 Task: Add a condition where "Priority Is not Normal" in pending tickets.
Action: Mouse moved to (166, 509)
Screenshot: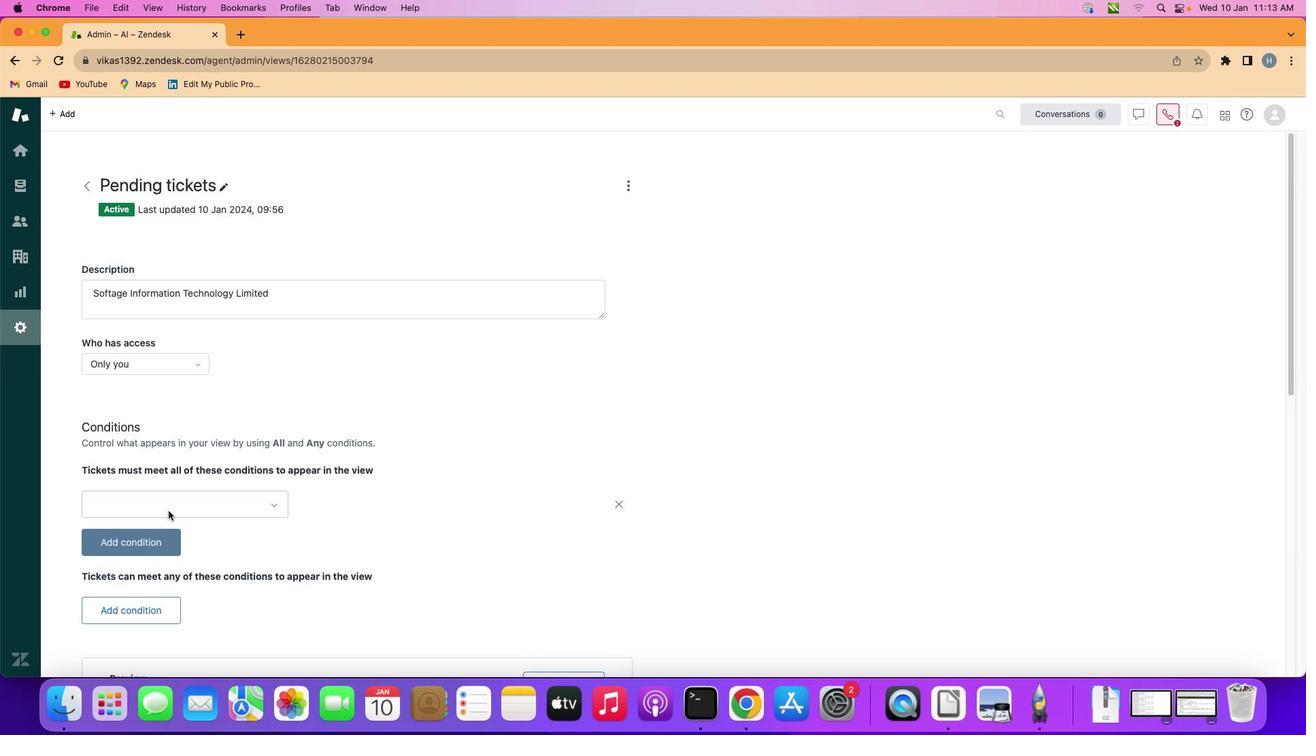 
Action: Mouse pressed left at (166, 509)
Screenshot: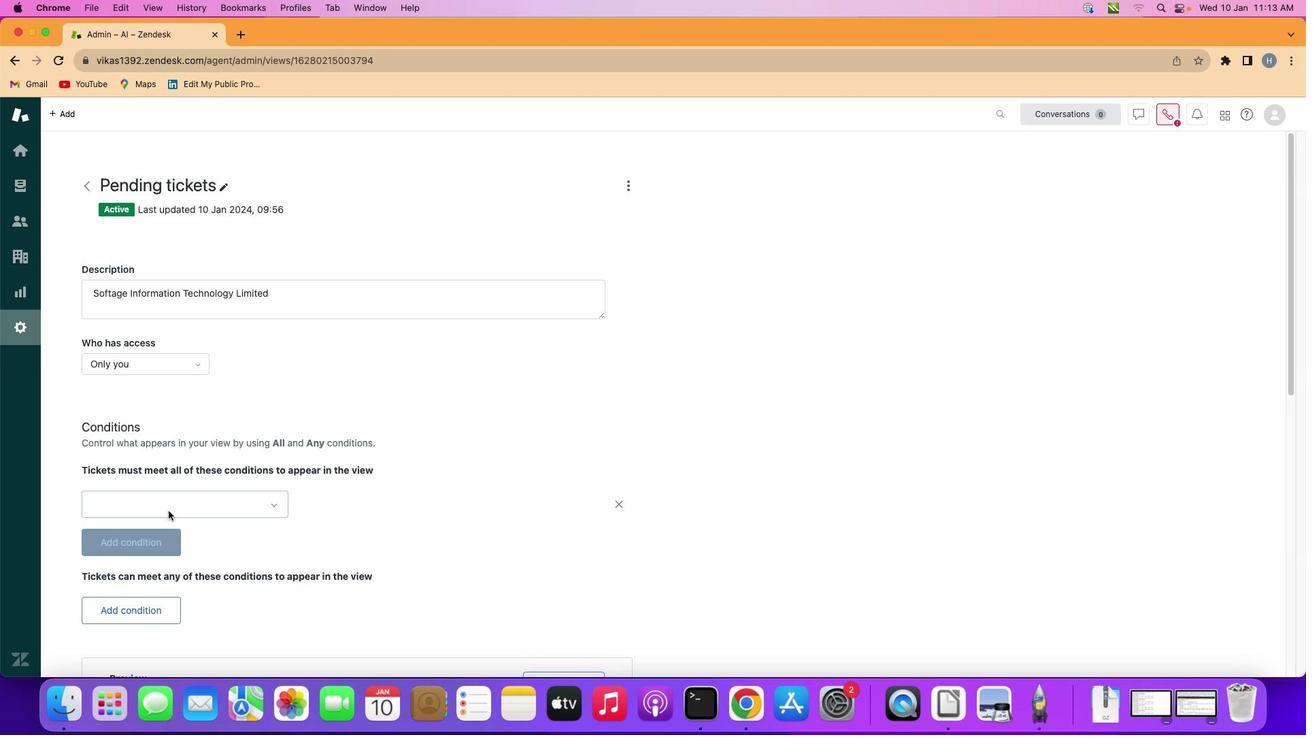 
Action: Mouse moved to (212, 502)
Screenshot: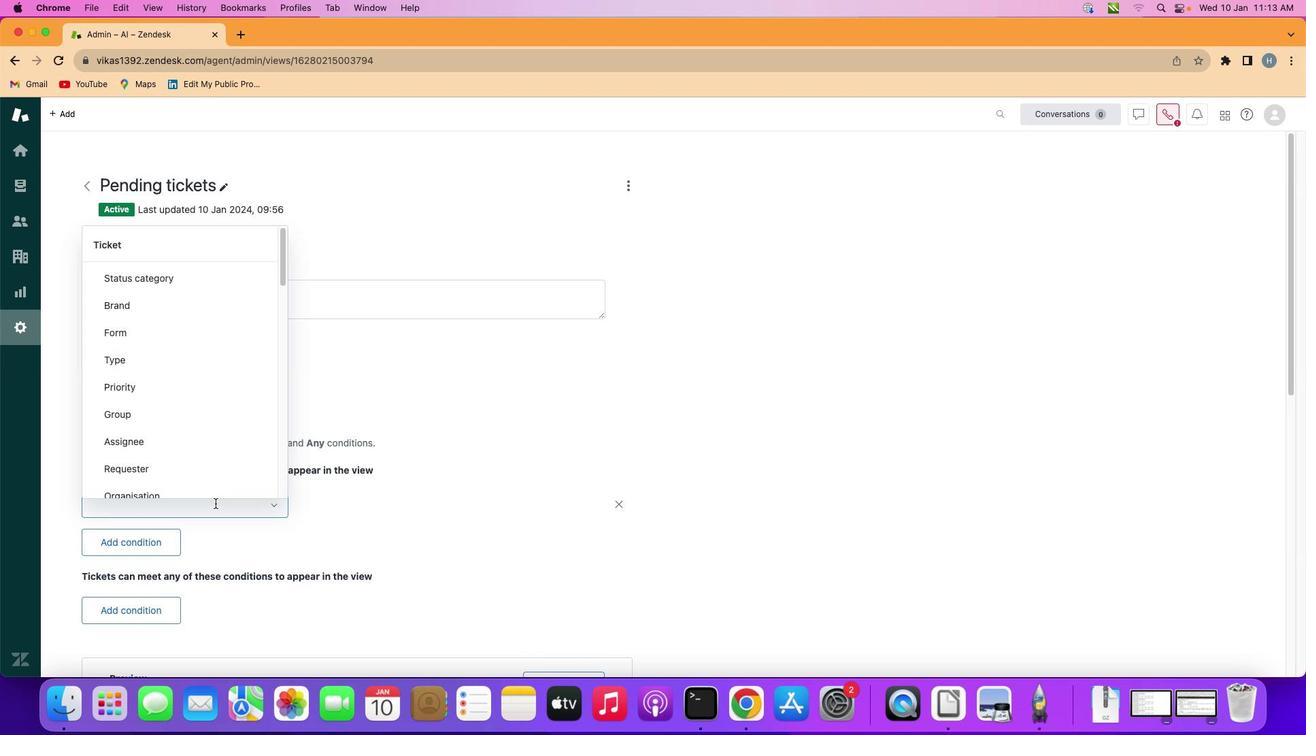 
Action: Mouse pressed left at (212, 502)
Screenshot: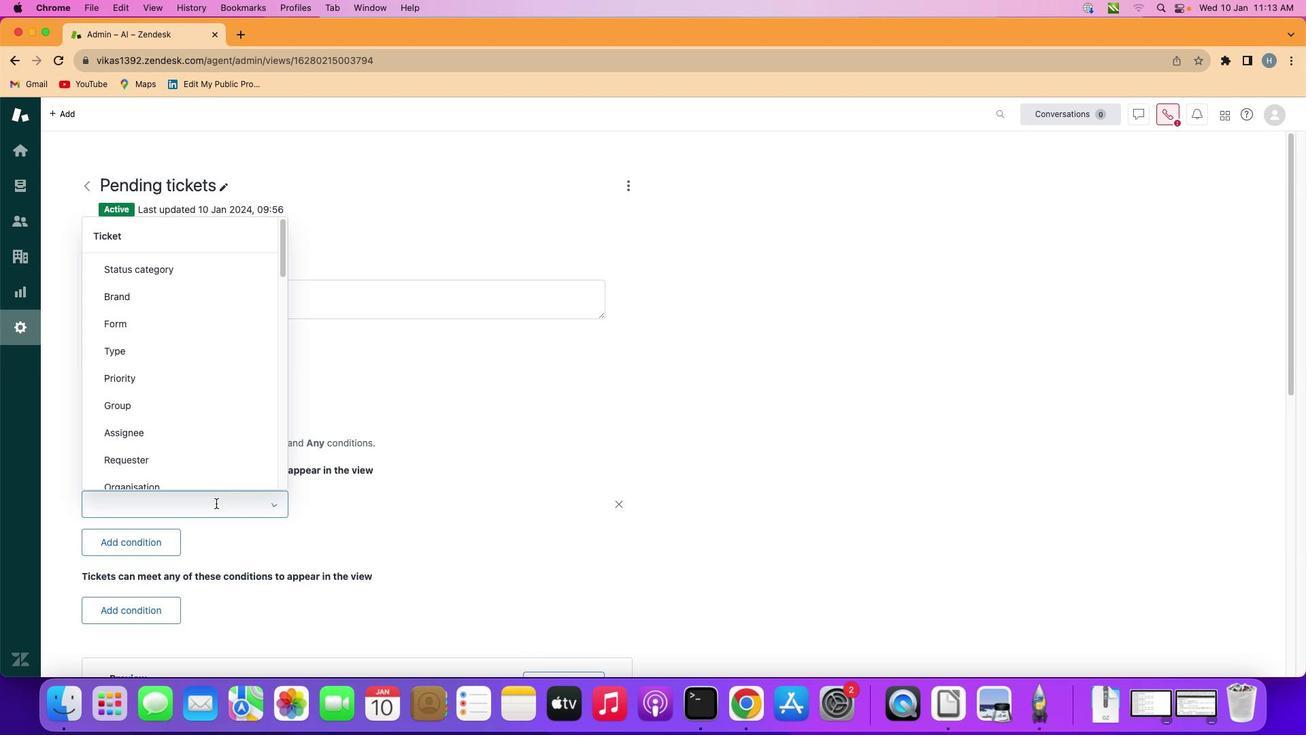 
Action: Mouse moved to (204, 375)
Screenshot: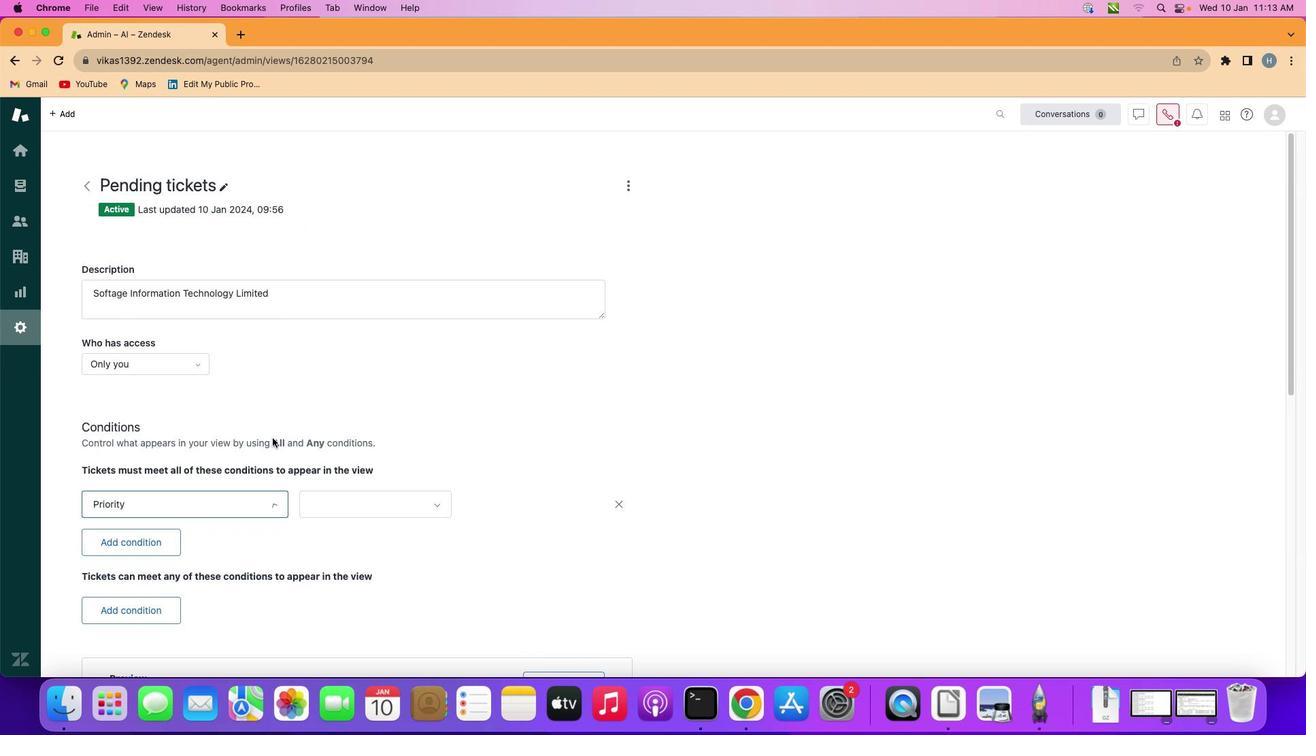 
Action: Mouse pressed left at (204, 375)
Screenshot: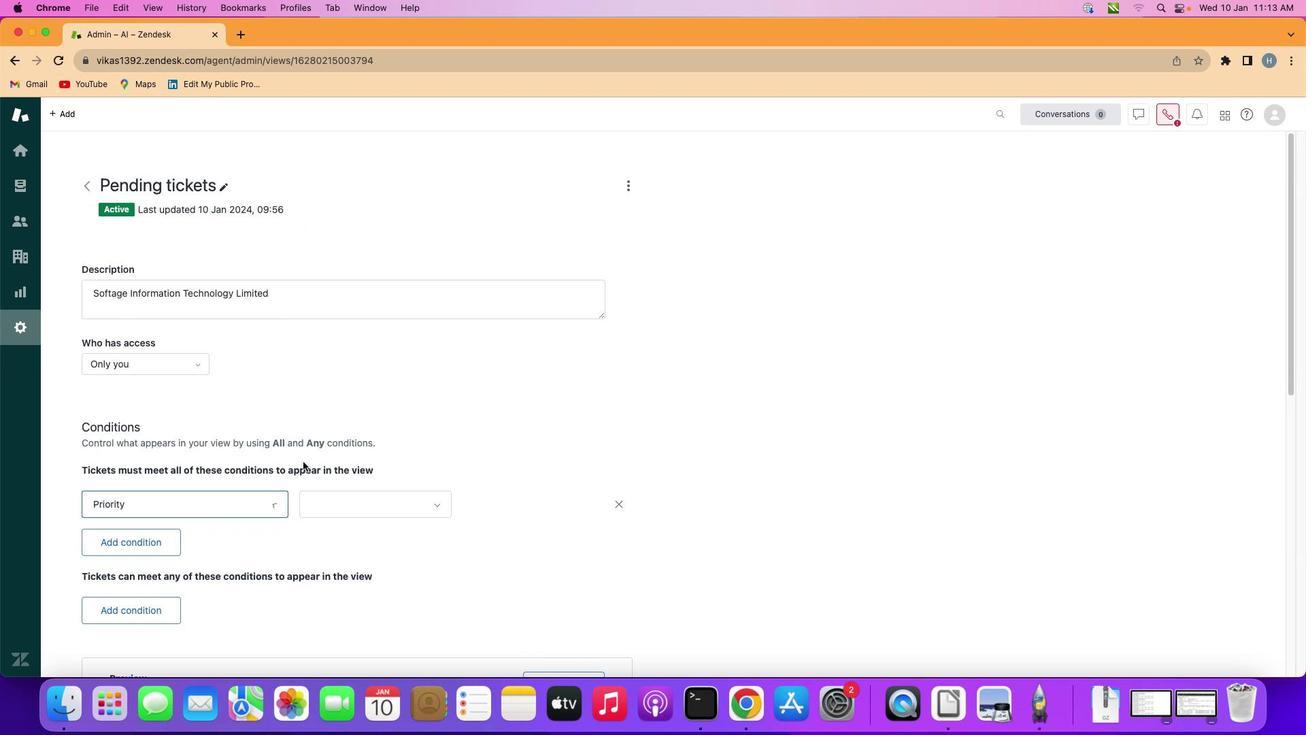 
Action: Mouse moved to (359, 494)
Screenshot: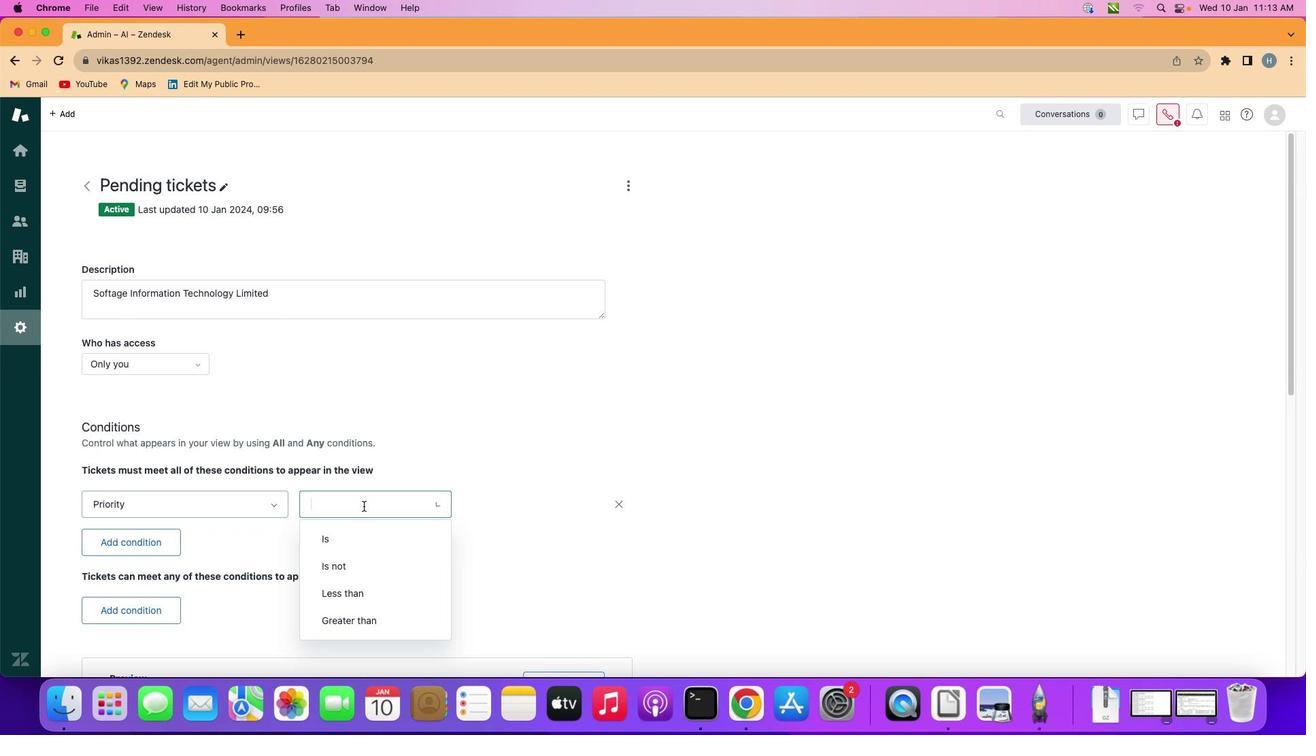 
Action: Mouse pressed left at (359, 494)
Screenshot: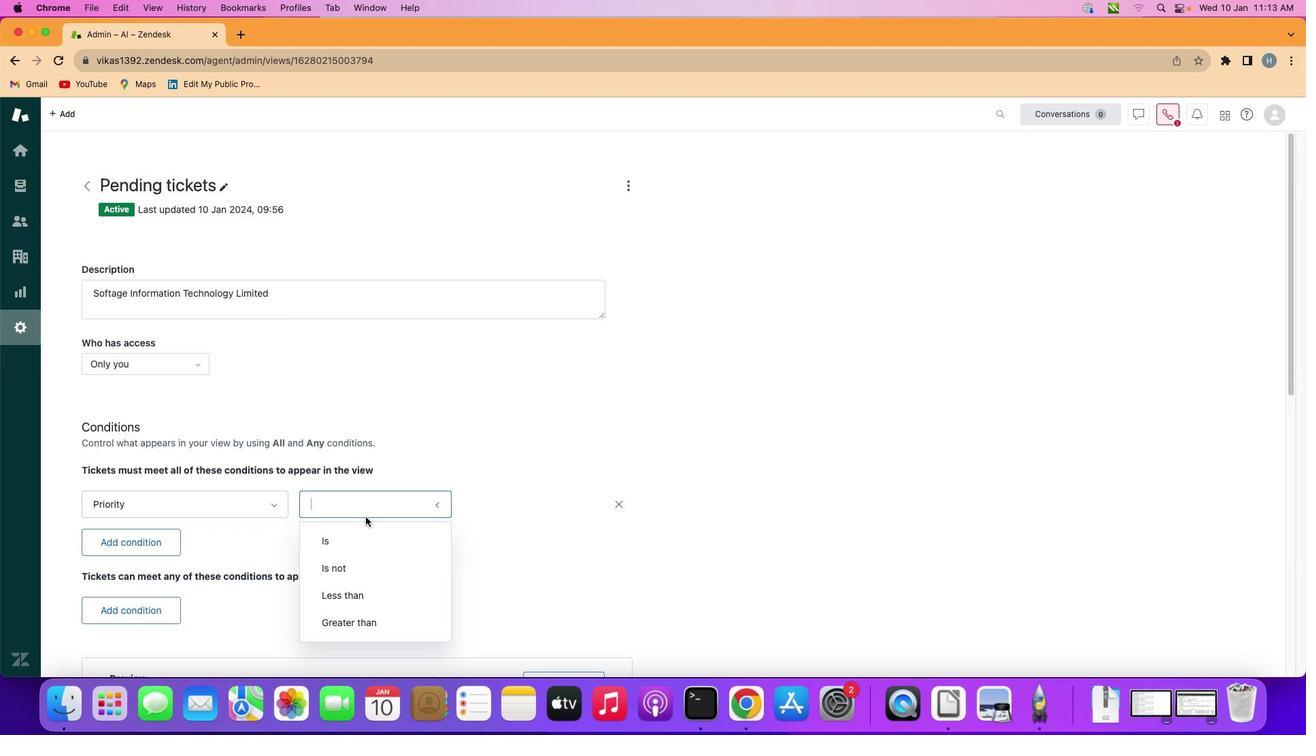 
Action: Mouse moved to (370, 560)
Screenshot: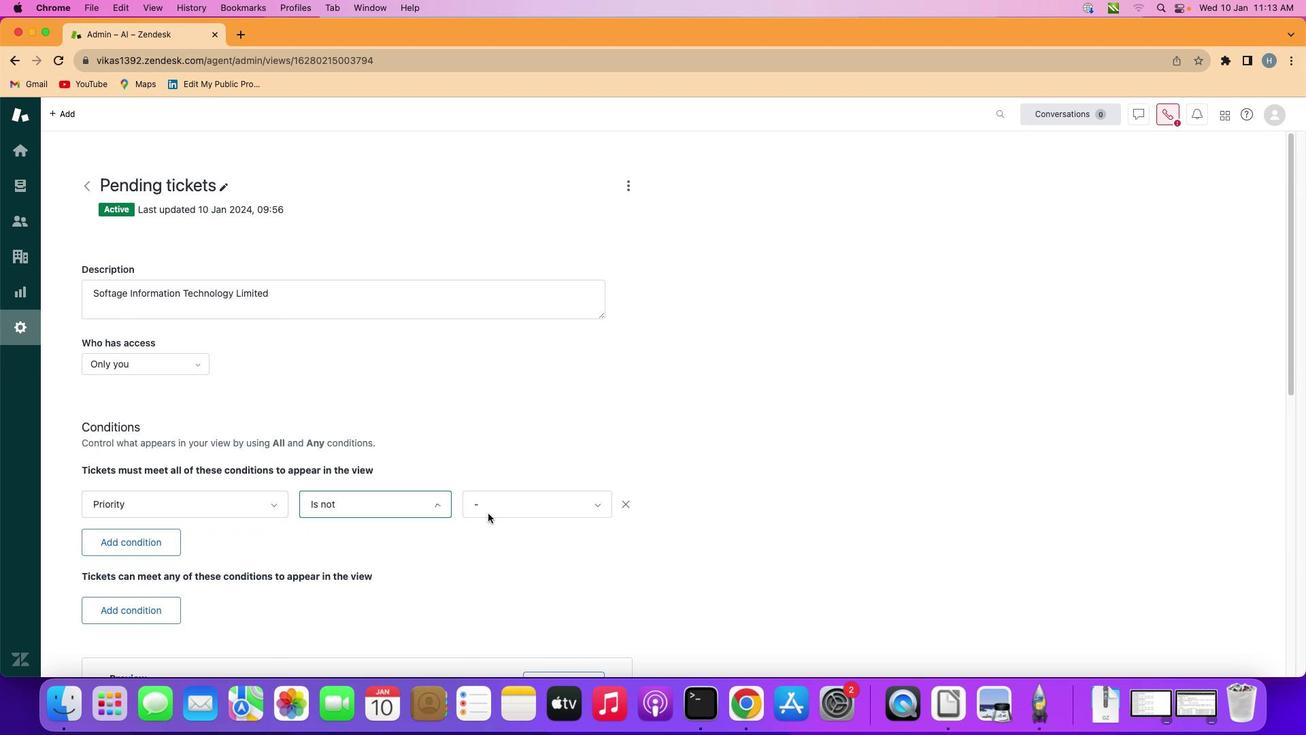 
Action: Mouse pressed left at (370, 560)
Screenshot: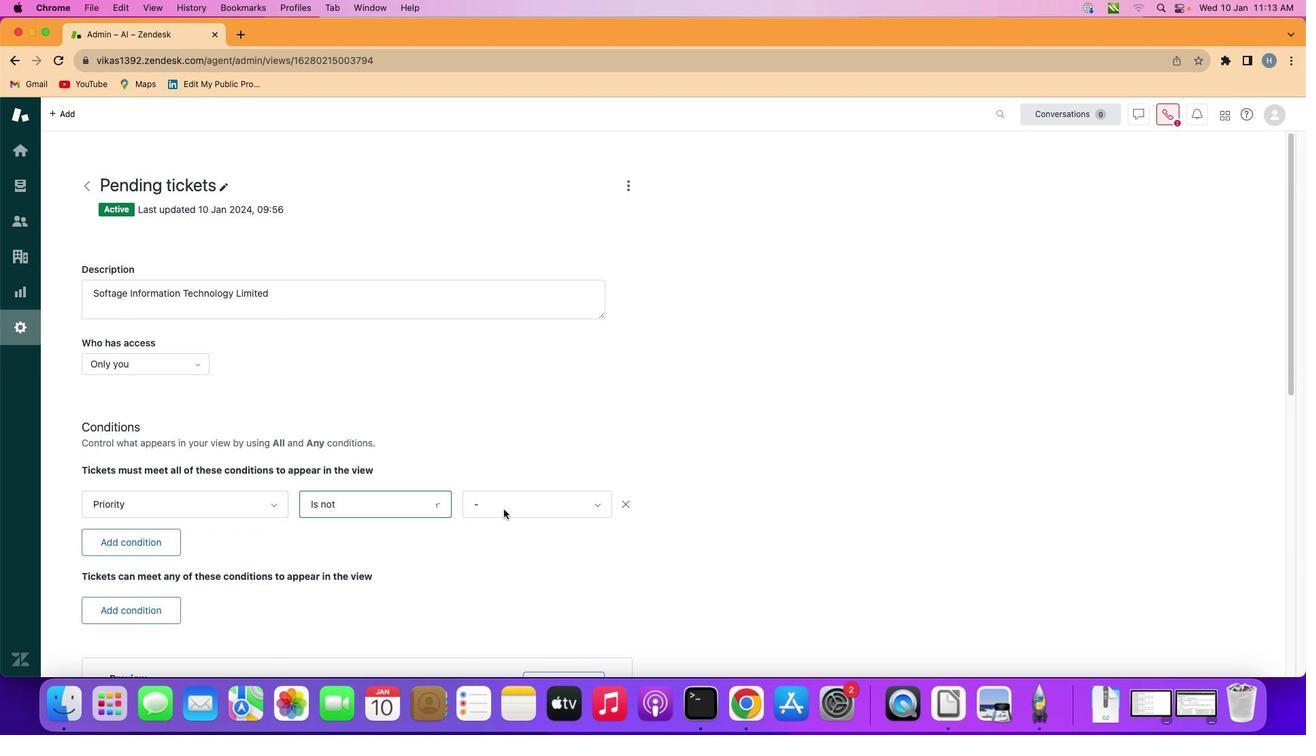 
Action: Mouse moved to (541, 494)
Screenshot: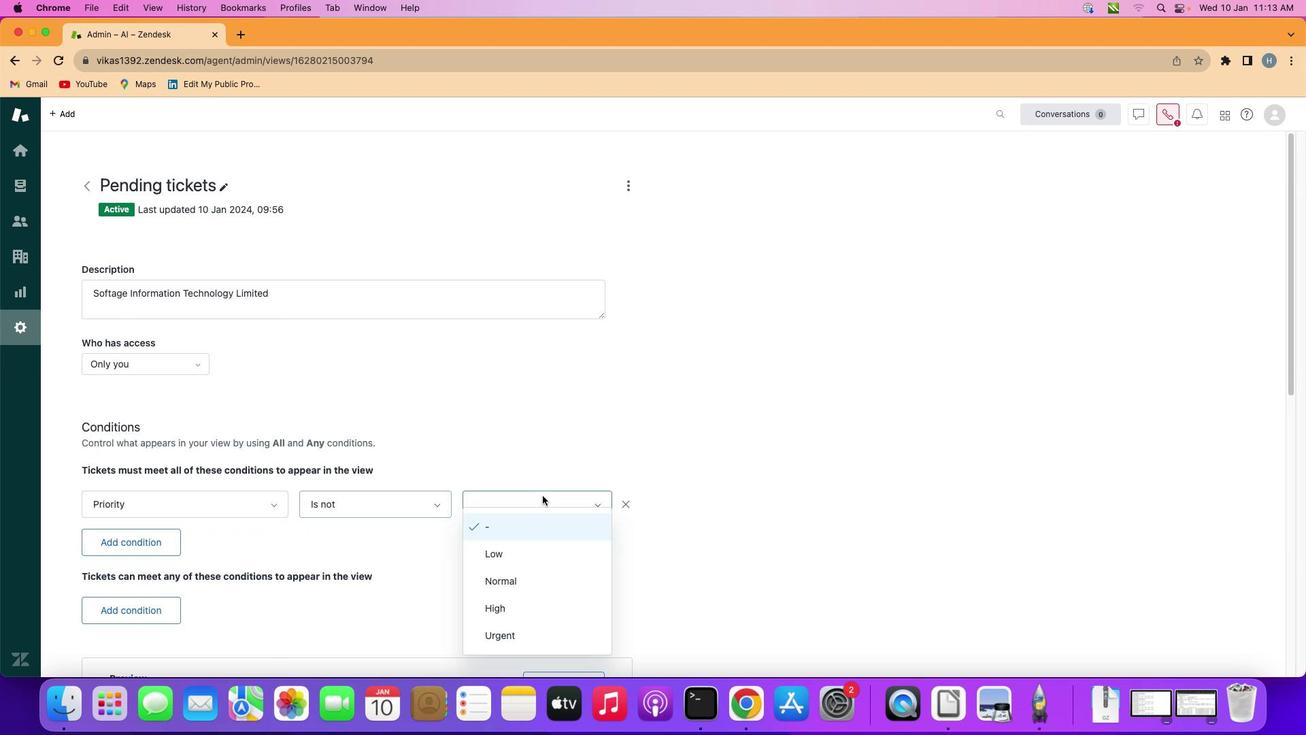 
Action: Mouse pressed left at (541, 494)
Screenshot: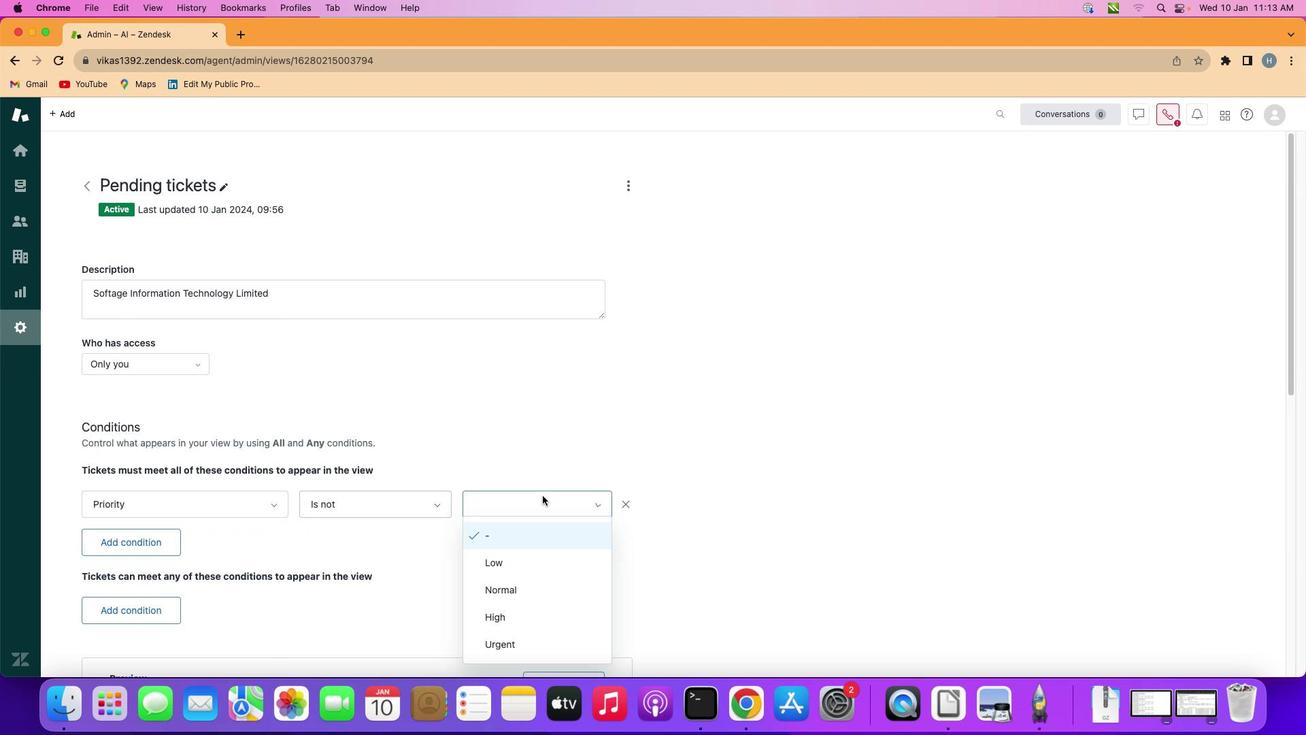 
Action: Mouse moved to (533, 588)
Screenshot: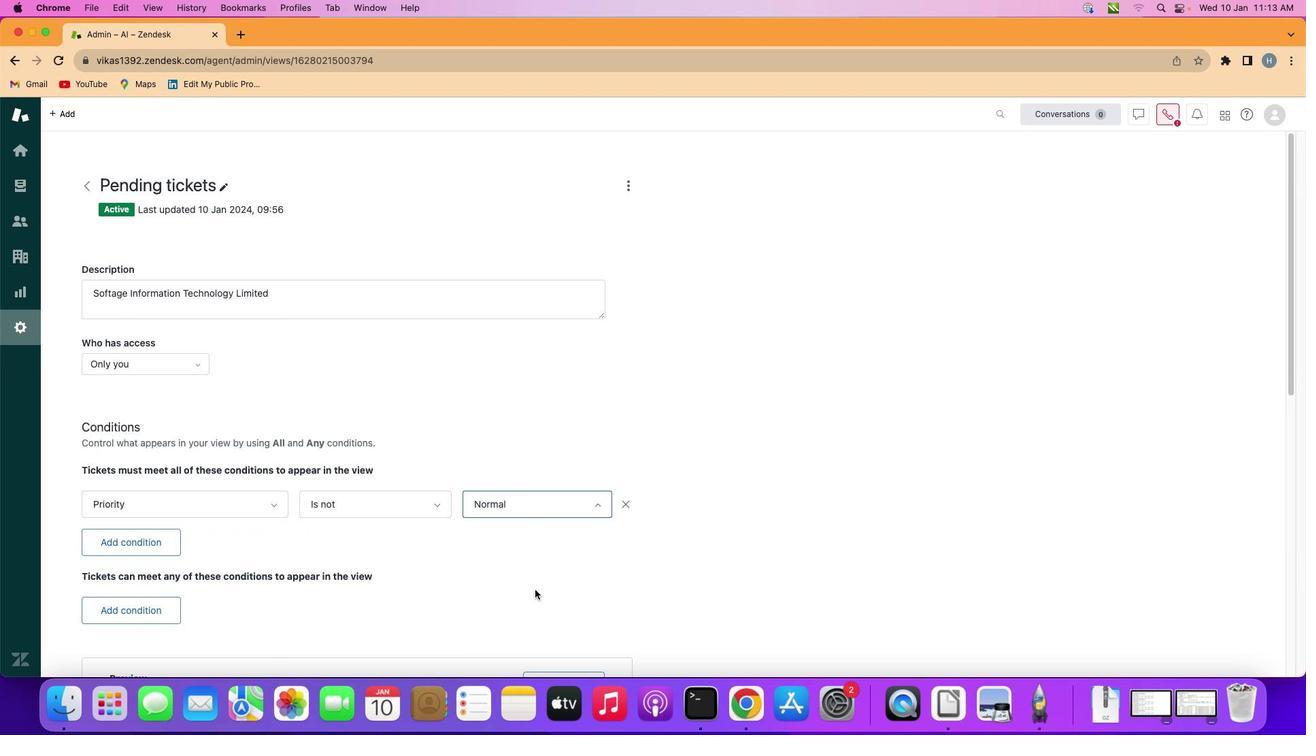
Action: Mouse pressed left at (533, 588)
Screenshot: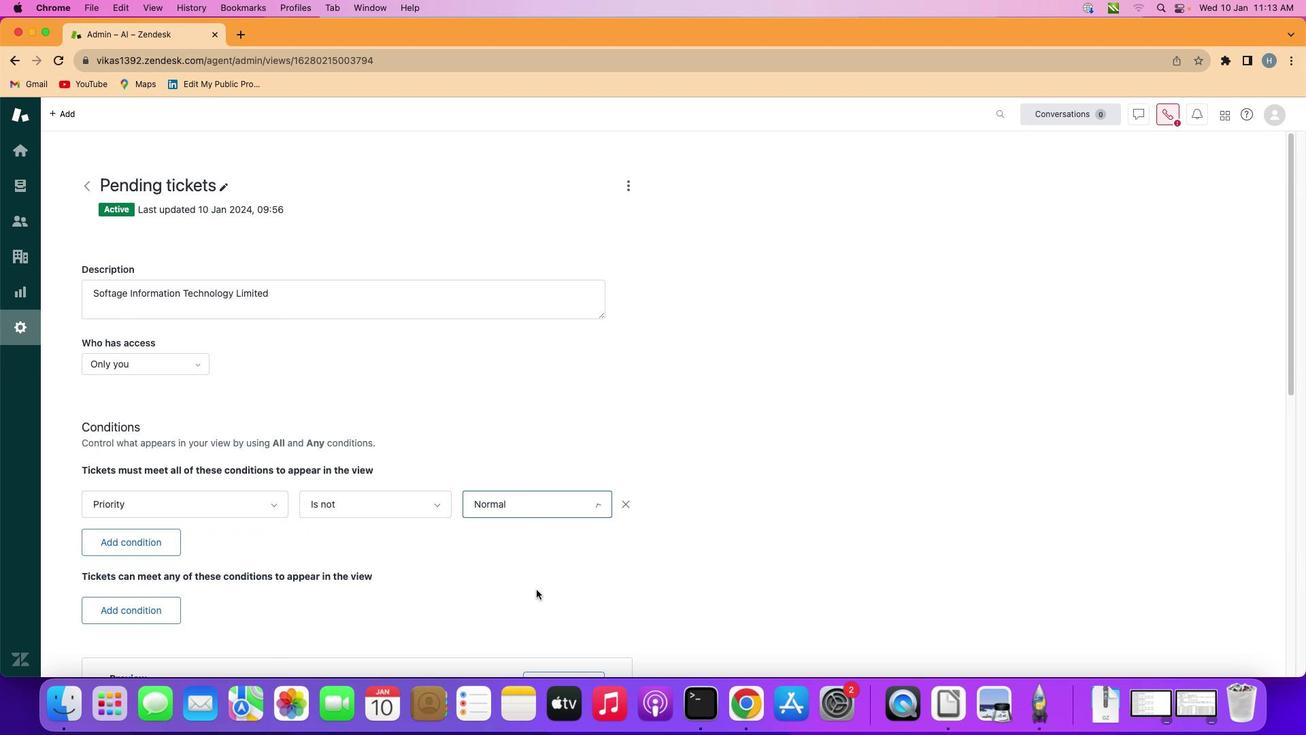 
Action: Mouse moved to (539, 585)
Screenshot: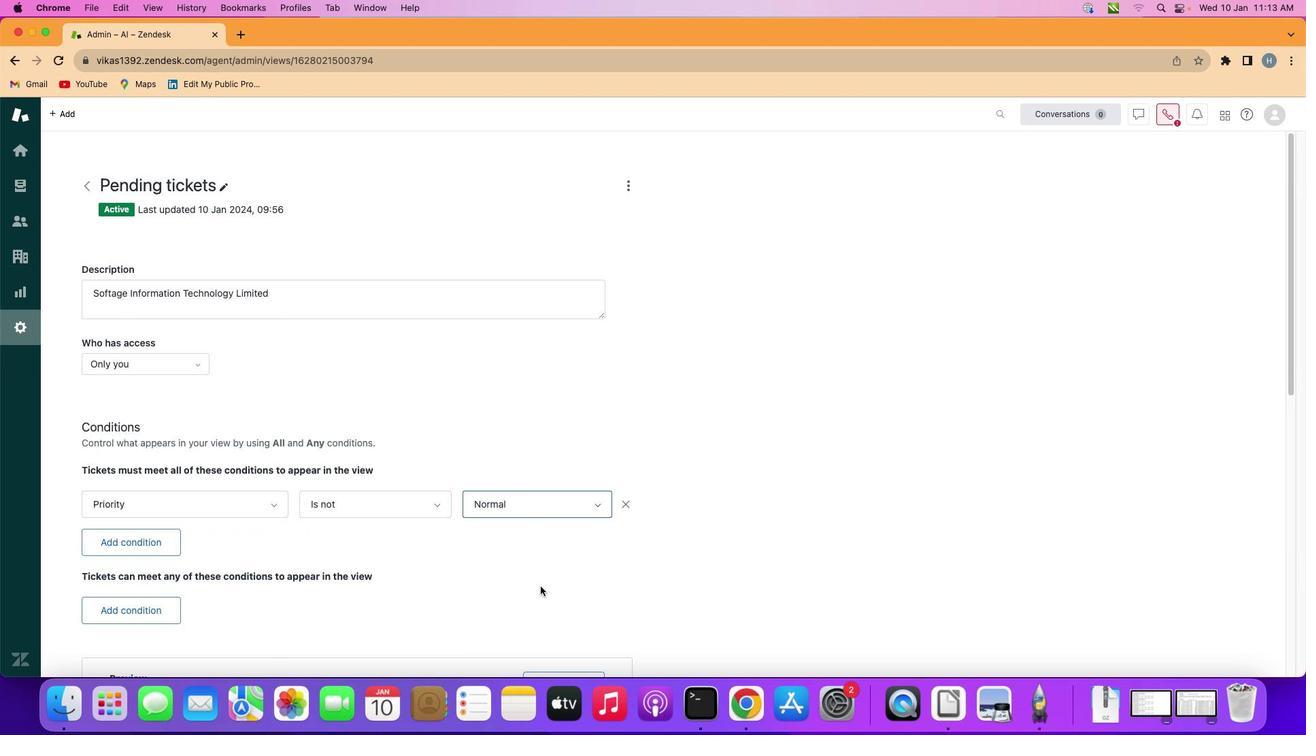 
